 Task: Create a task  Create a feature for users to report inappropriate content , assign it to team member softage.8@softage.net in the project VelocityTech and update the status of the task to  At Risk , set the priority of the task to Medium.
Action: Mouse moved to (71, 339)
Screenshot: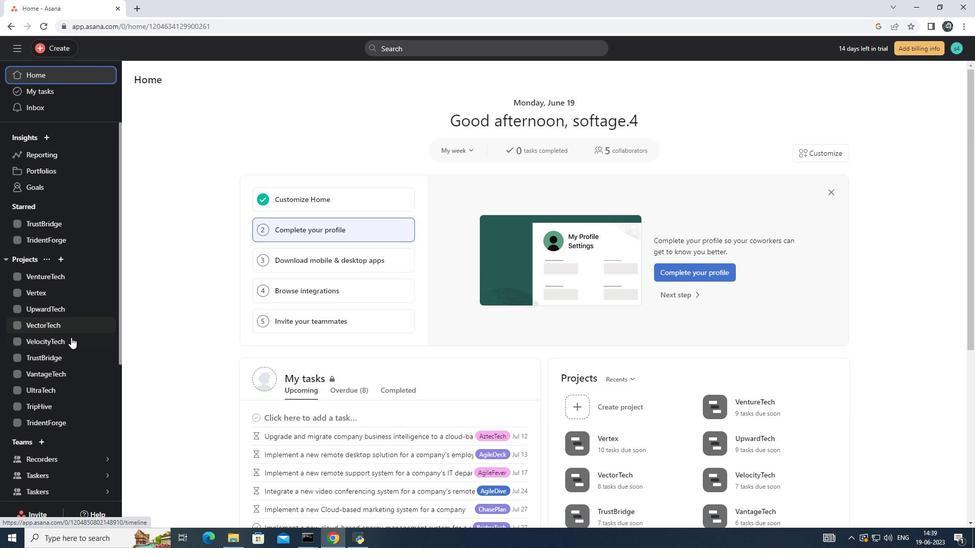 
Action: Mouse pressed left at (71, 339)
Screenshot: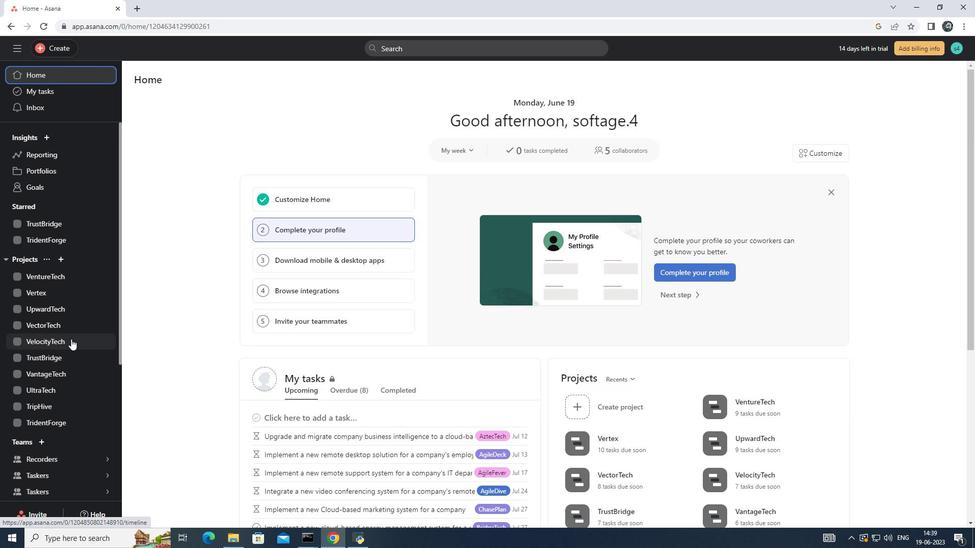 
Action: Mouse moved to (164, 122)
Screenshot: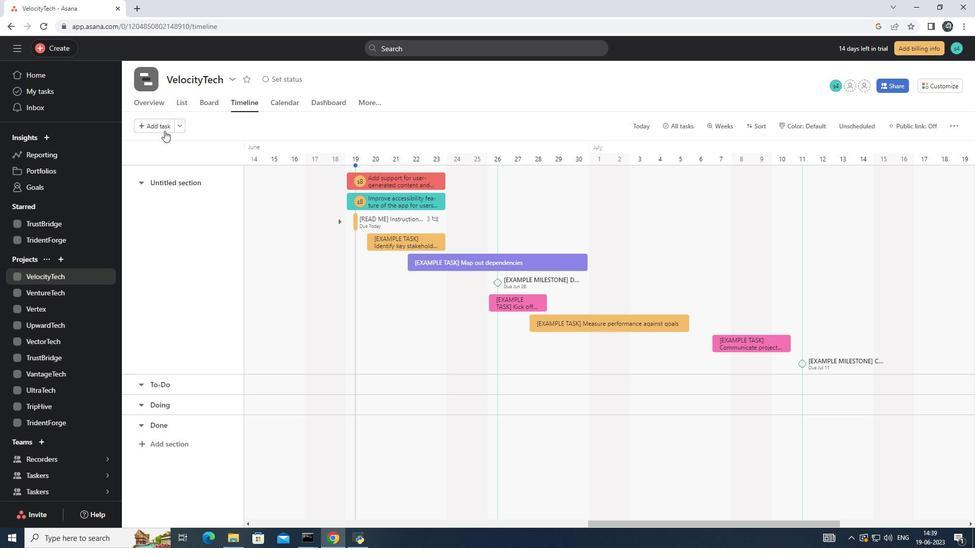 
Action: Mouse pressed left at (164, 122)
Screenshot: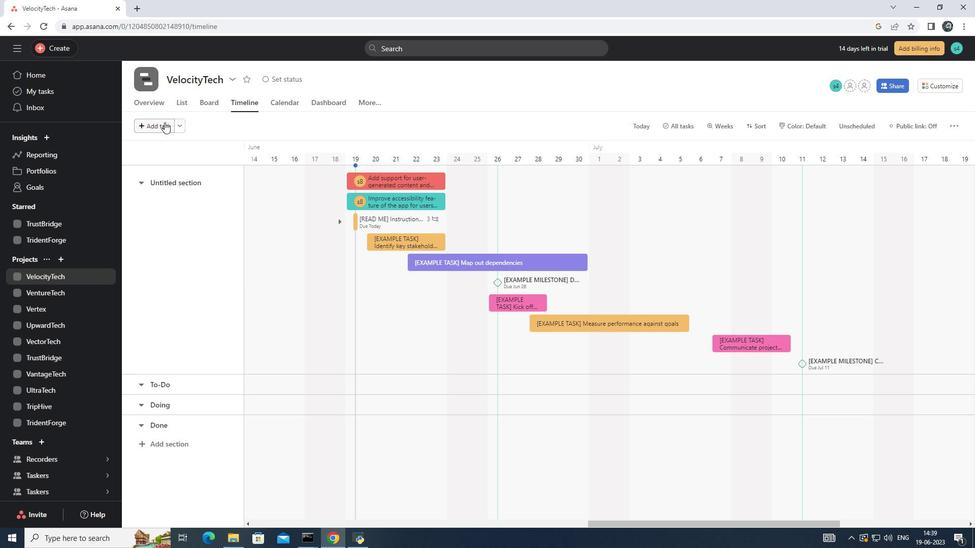 
Action: Mouse moved to (367, 182)
Screenshot: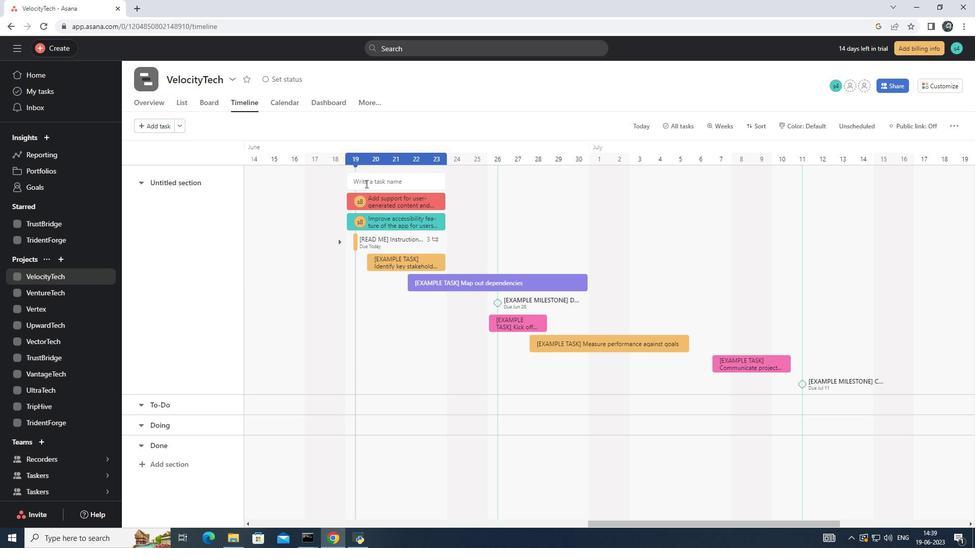 
Action: Mouse pressed left at (367, 182)
Screenshot: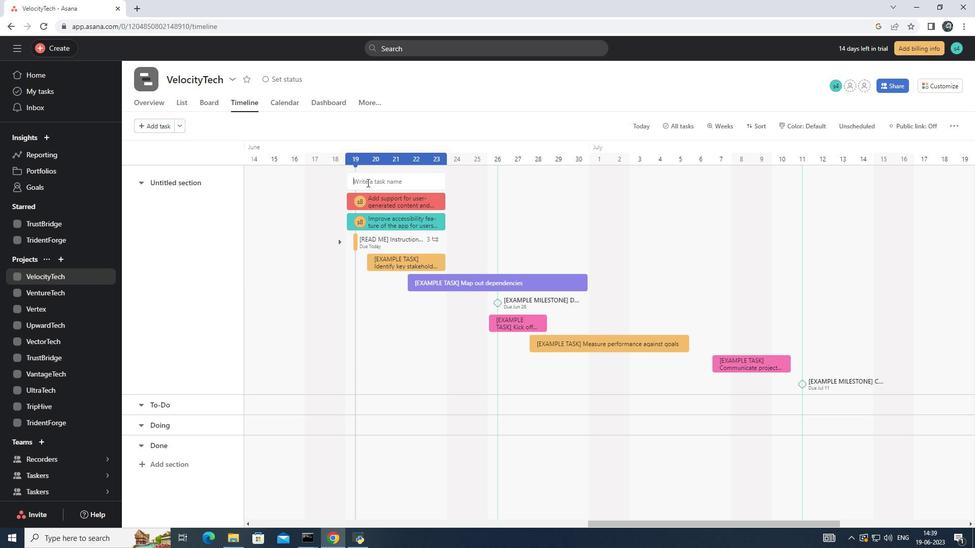 
Action: Key pressed <Key.shift>Create<Key.space>a<Key.space>feature<Key.space>for<Key.space>users<Key.space>to<Key.space>report<Key.space>inappropriate<Key.space>content<Key.enter>
Screenshot: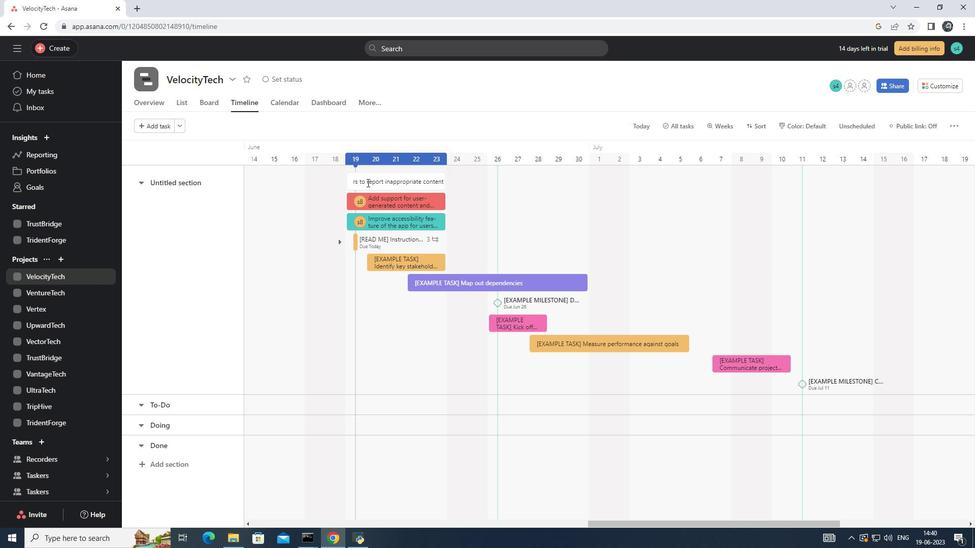 
Action: Mouse pressed left at (367, 182)
Screenshot: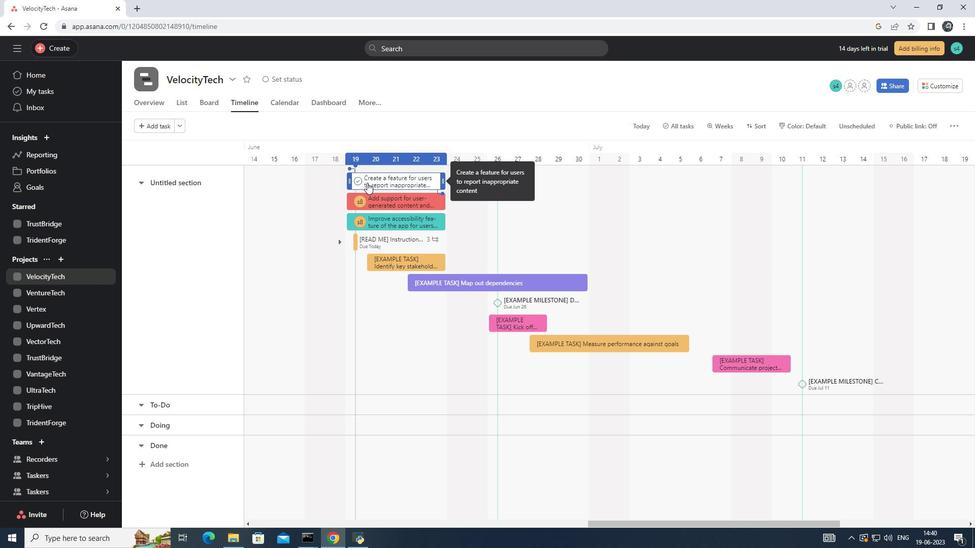
Action: Mouse moved to (710, 203)
Screenshot: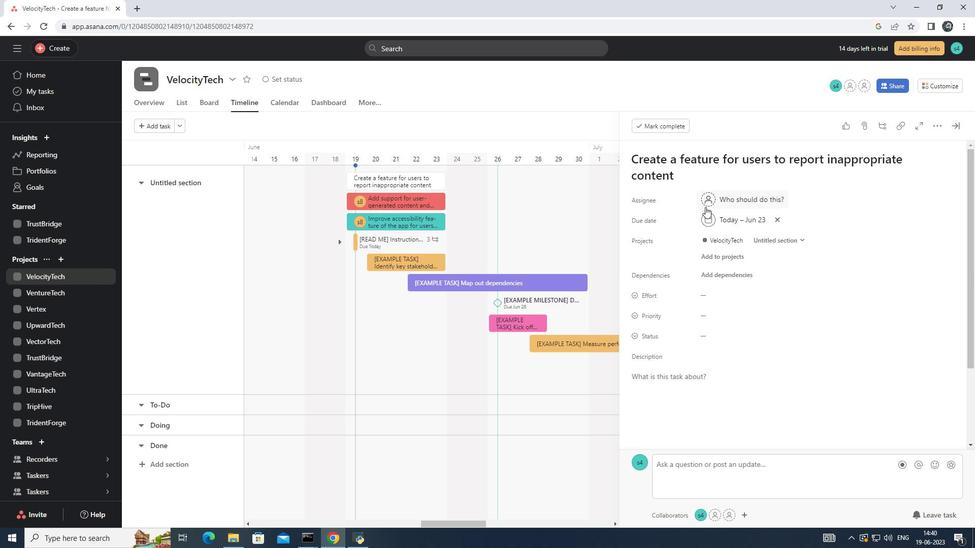 
Action: Mouse pressed left at (710, 203)
Screenshot: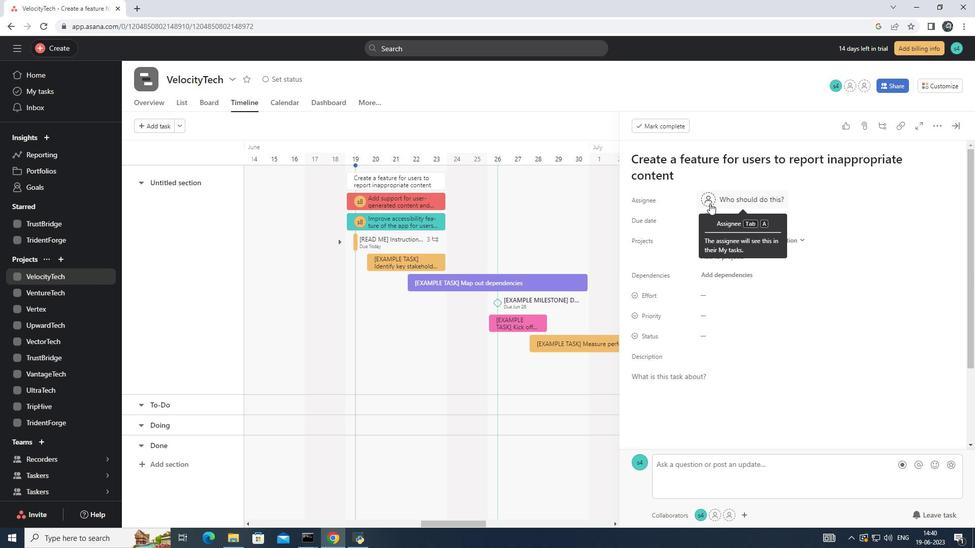 
Action: Mouse moved to (735, 198)
Screenshot: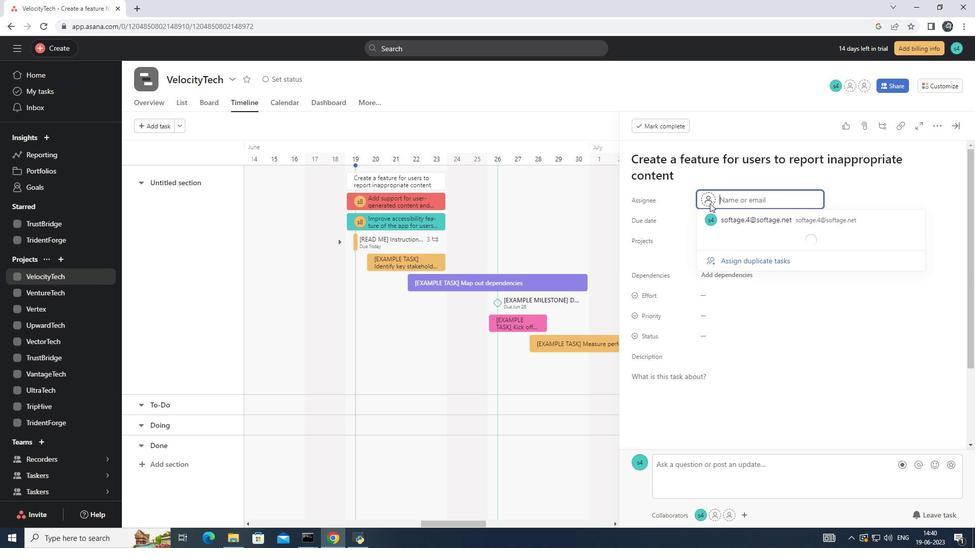 
Action: Key pressed softage.8<Key.shift>@softage.net<Key.enter>
Screenshot: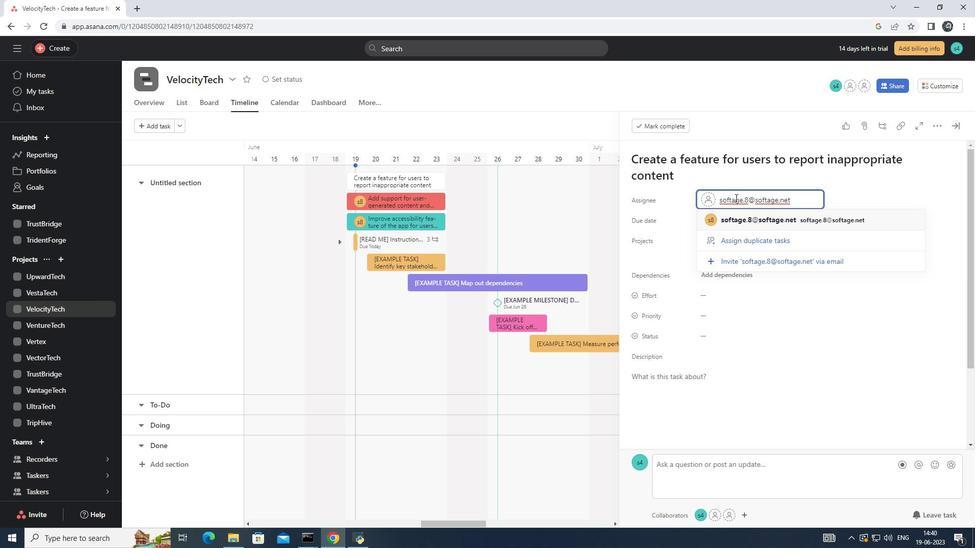 
Action: Mouse moved to (748, 337)
Screenshot: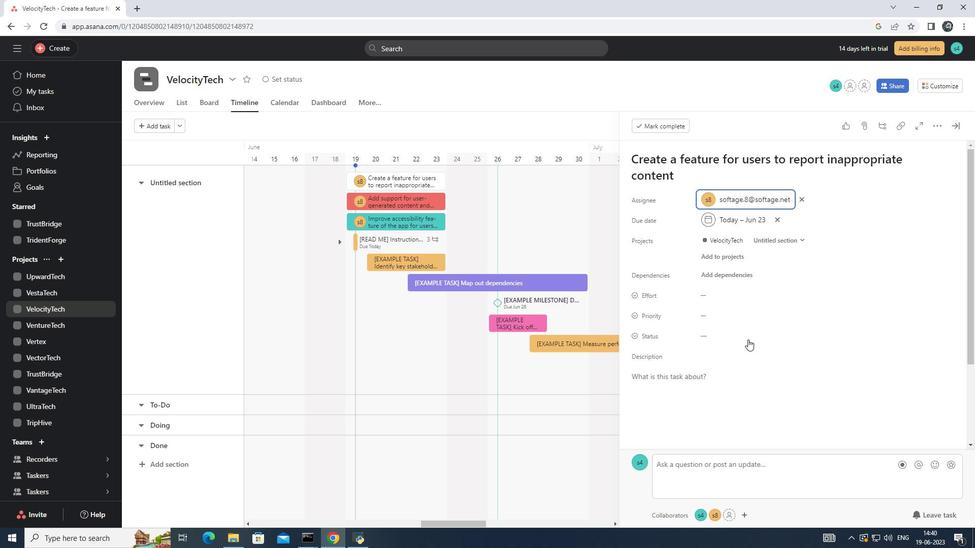 
Action: Mouse pressed left at (748, 337)
Screenshot: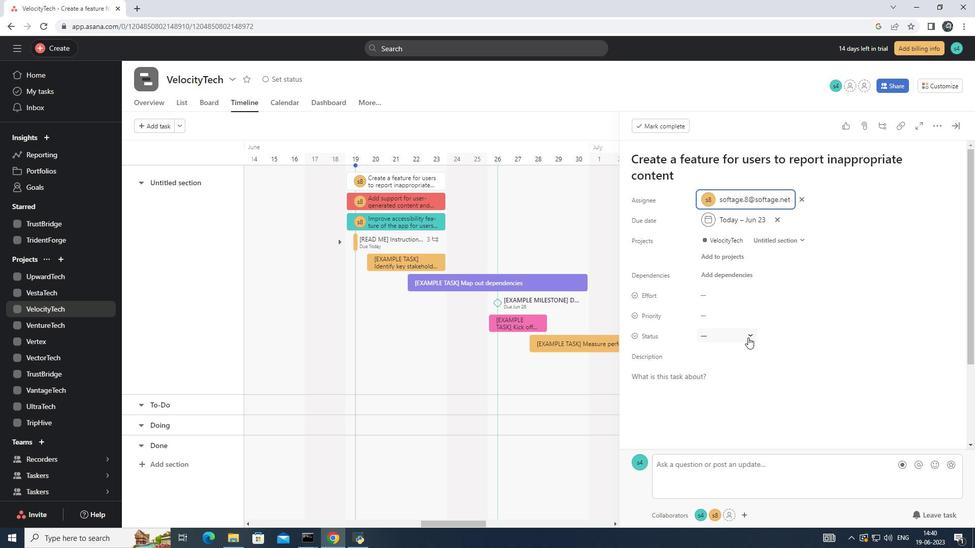
Action: Mouse moved to (754, 387)
Screenshot: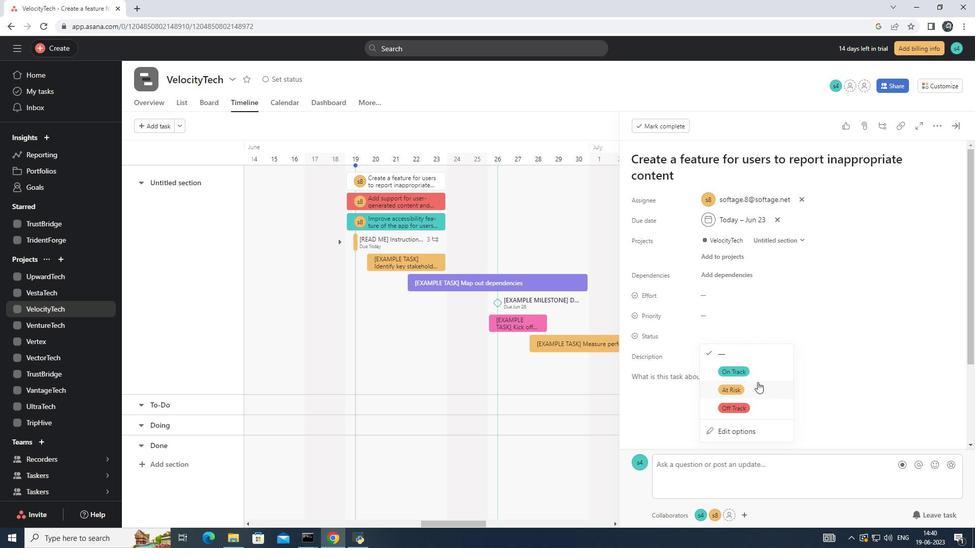 
Action: Mouse pressed left at (754, 387)
Screenshot: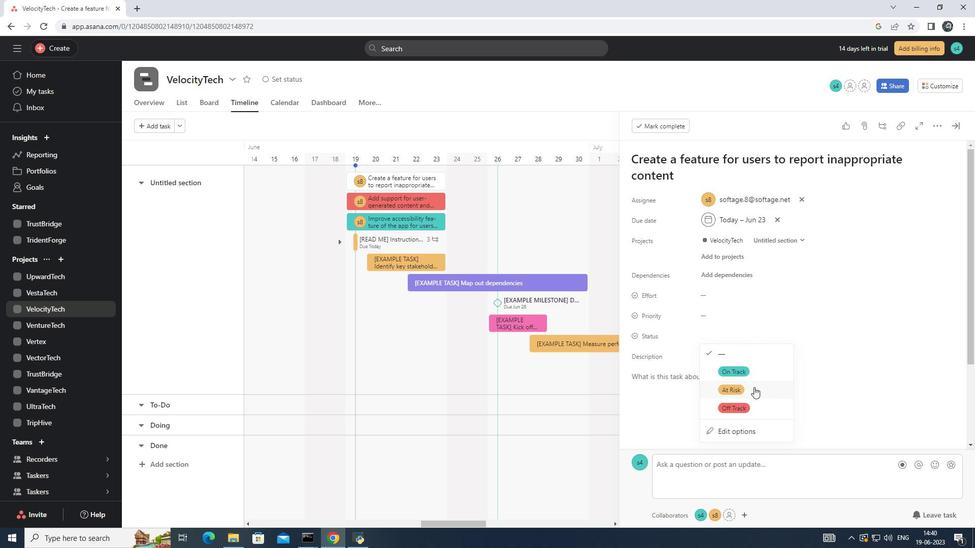 
Action: Mouse moved to (722, 314)
Screenshot: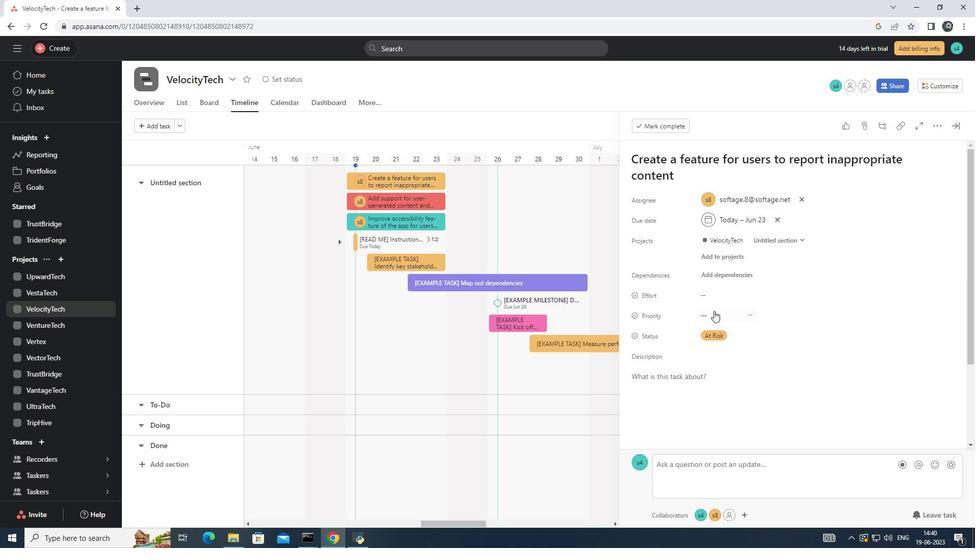 
Action: Mouse pressed left at (722, 314)
Screenshot: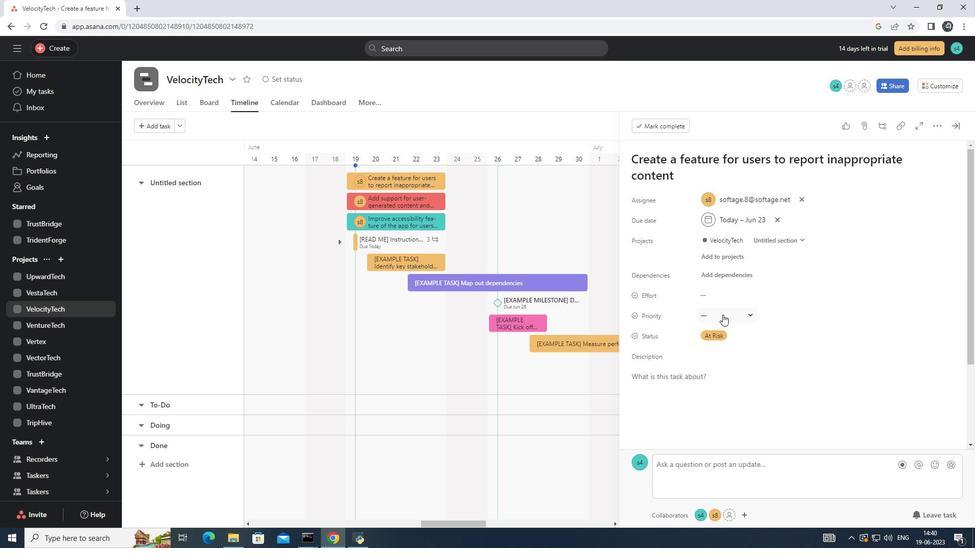 
Action: Mouse moved to (764, 368)
Screenshot: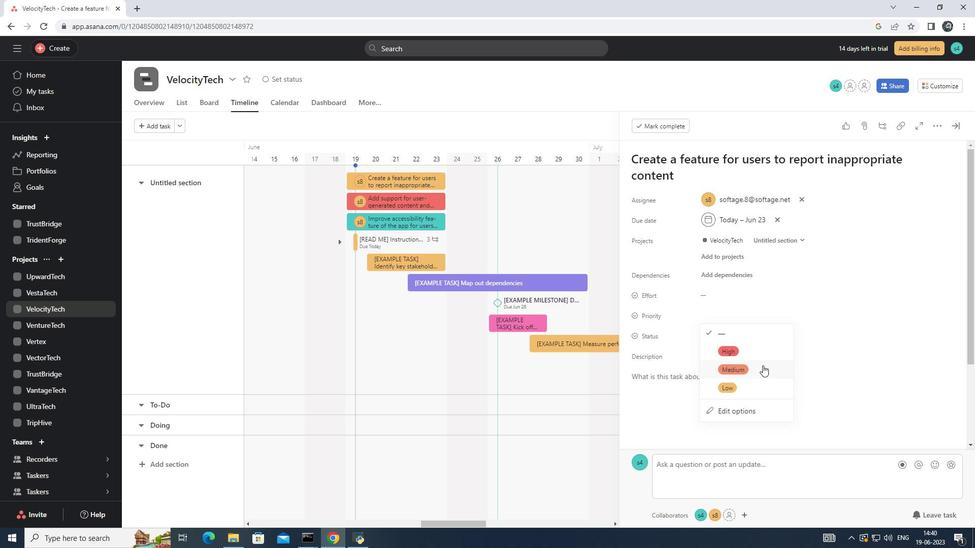 
Action: Mouse pressed left at (764, 368)
Screenshot: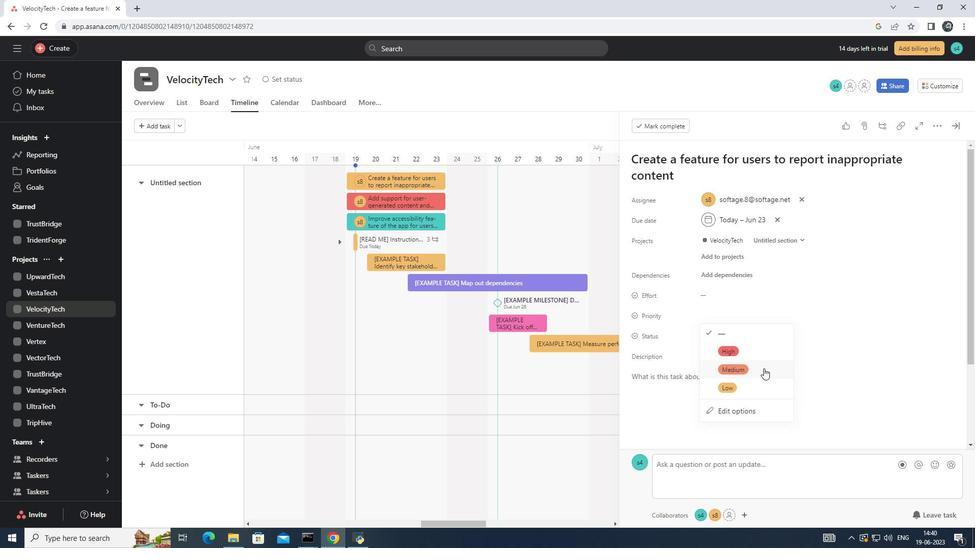 
Action: Mouse moved to (792, 323)
Screenshot: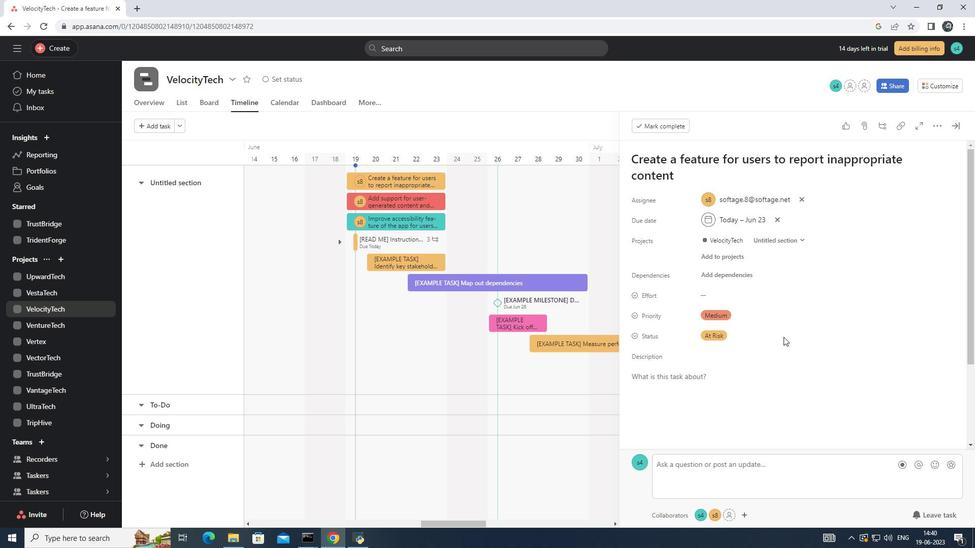 
